 Task: Select the criteria, date is before to "exact date".
Action: Mouse moved to (203, 70)
Screenshot: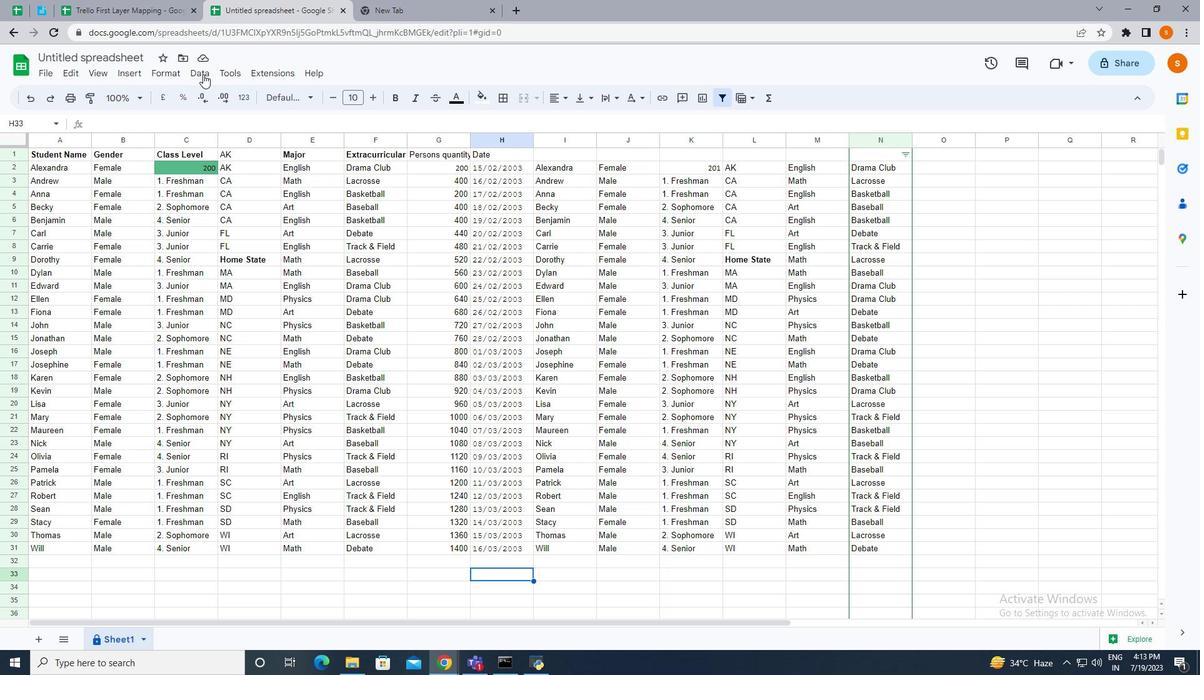 
Action: Mouse pressed left at (203, 70)
Screenshot: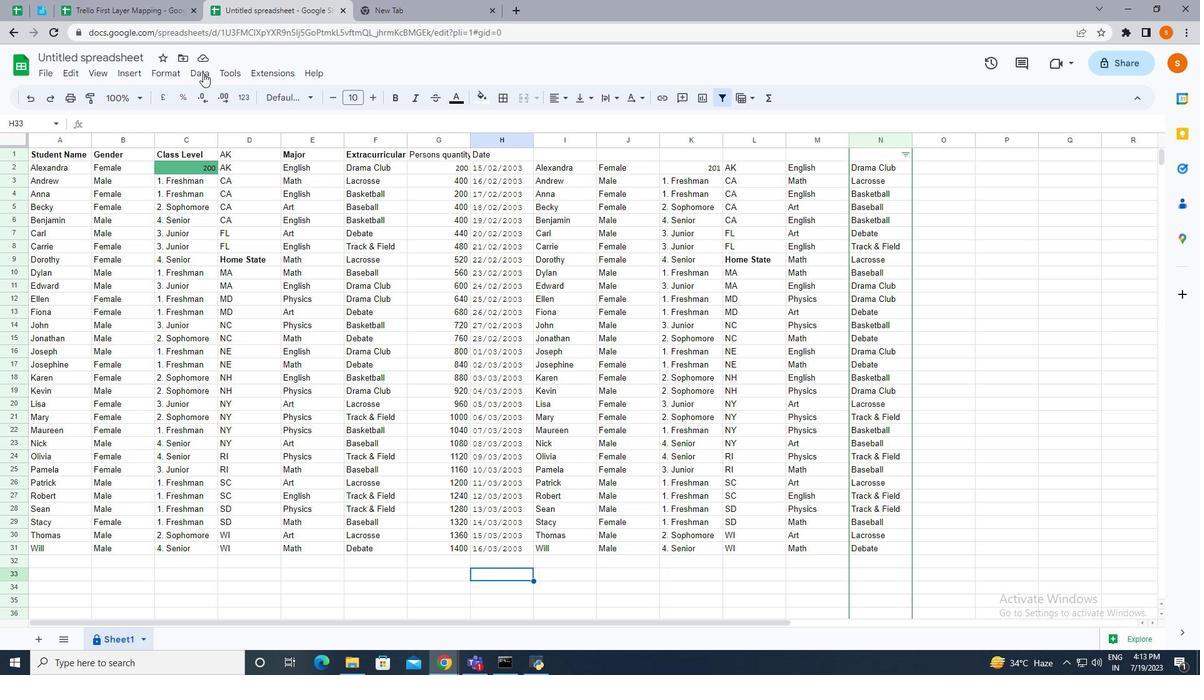 
Action: Mouse moved to (236, 322)
Screenshot: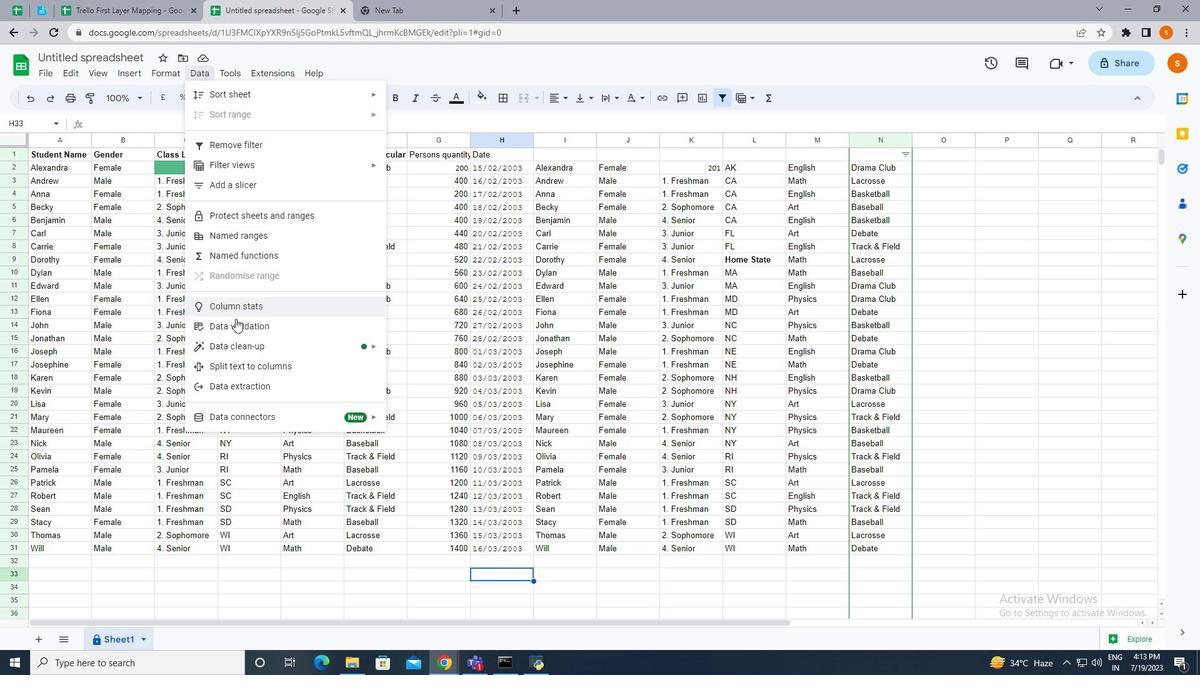 
Action: Mouse pressed left at (236, 322)
Screenshot: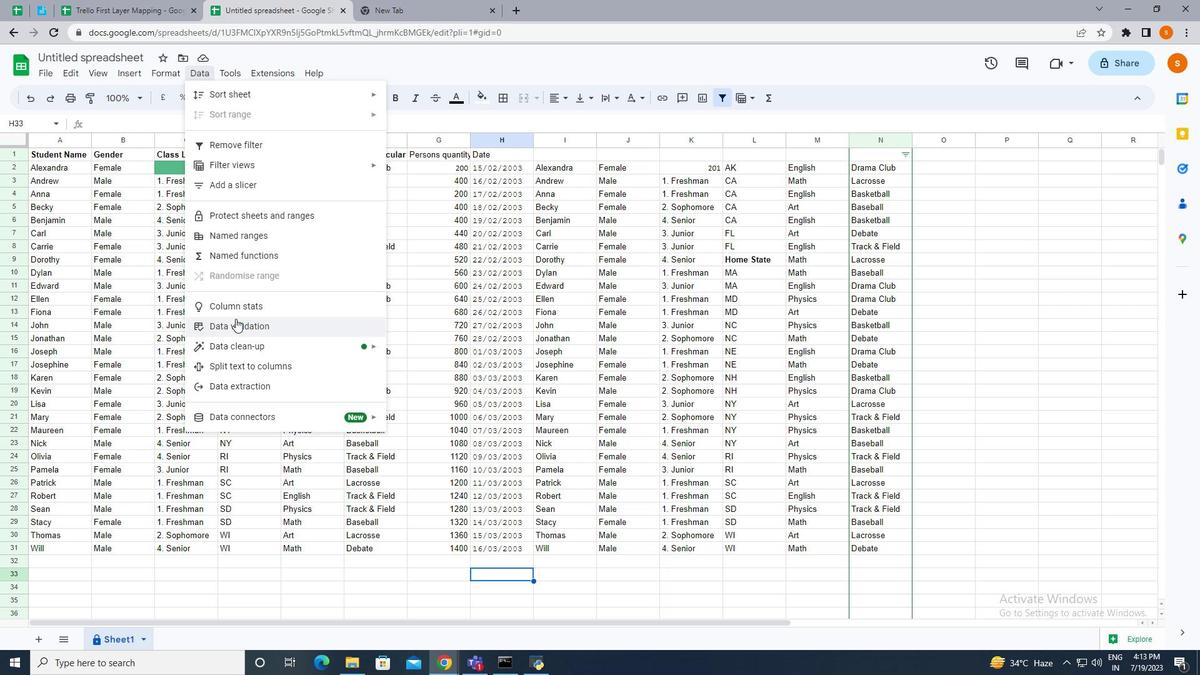 
Action: Mouse moved to (1029, 160)
Screenshot: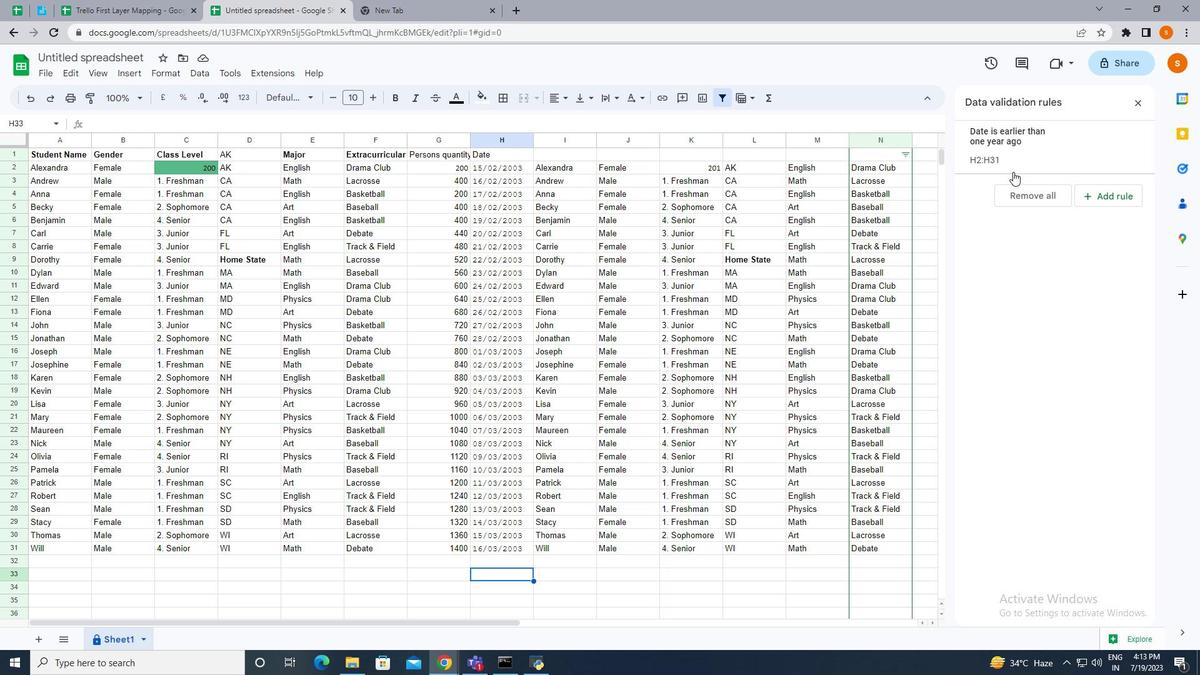 
Action: Mouse pressed left at (1029, 160)
Screenshot: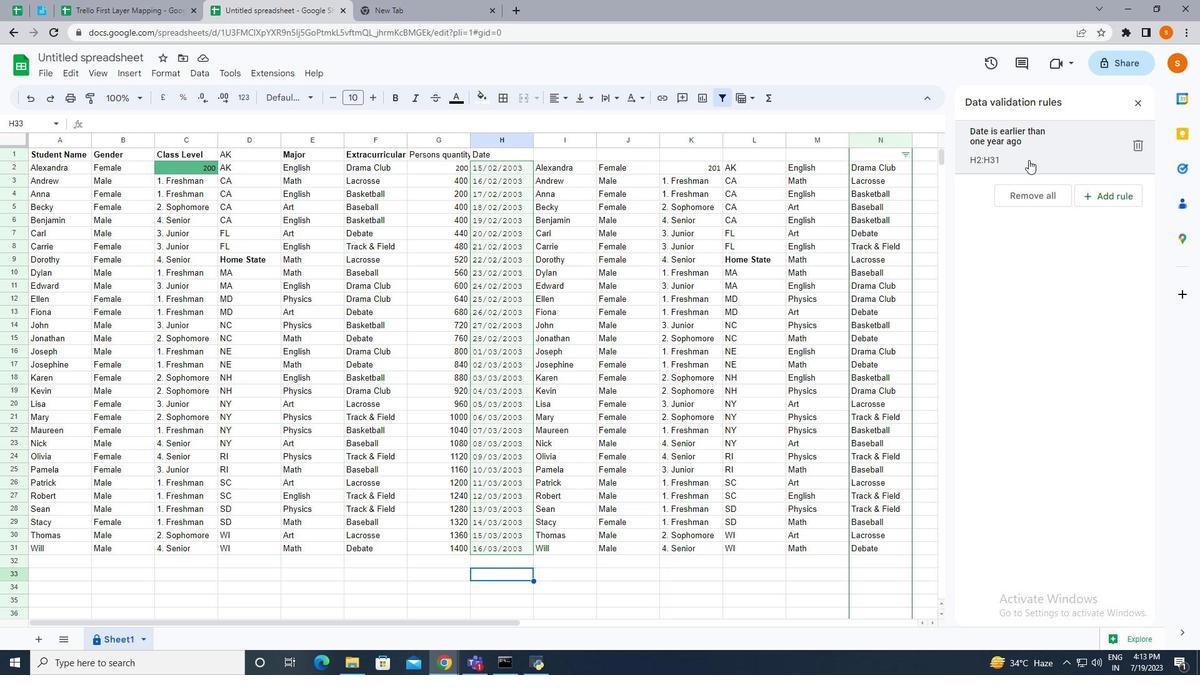 
Action: Mouse moved to (1030, 206)
Screenshot: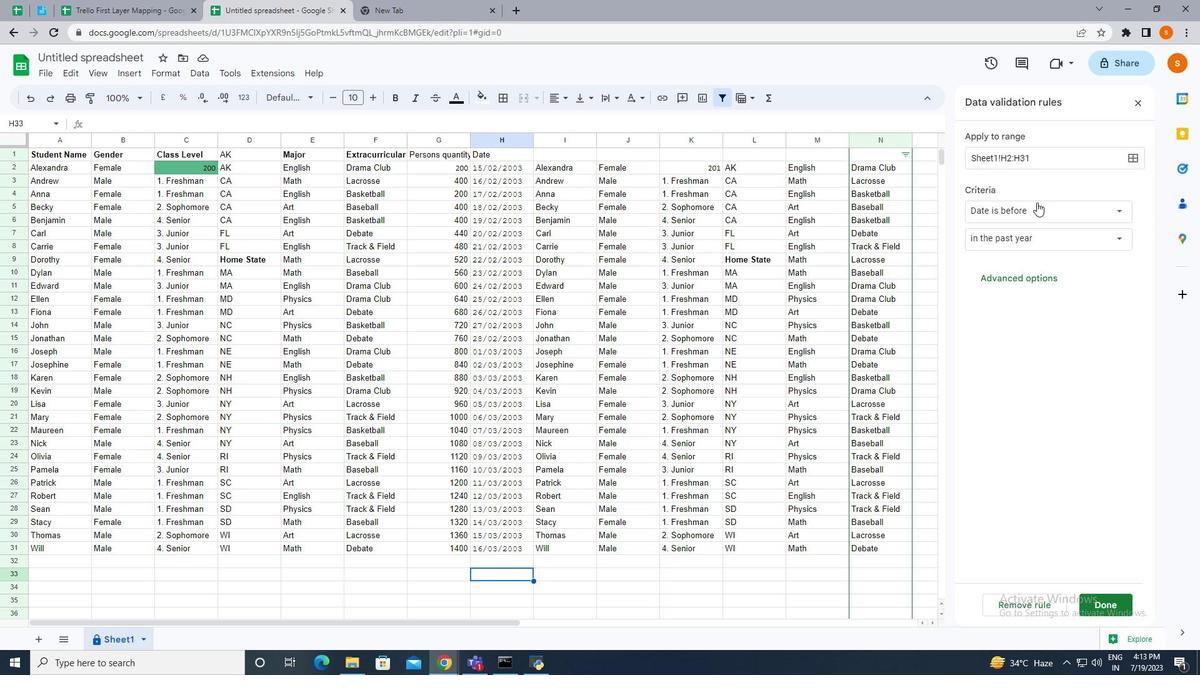 
Action: Mouse pressed left at (1030, 206)
Screenshot: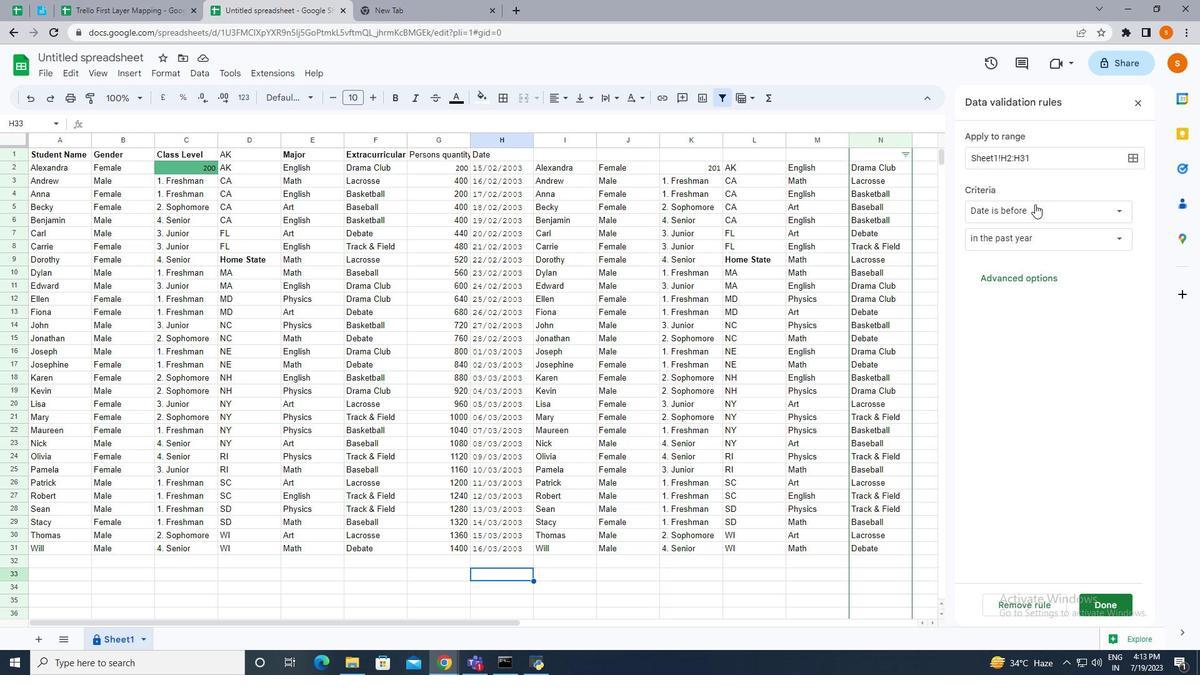 
Action: Mouse moved to (1019, 232)
Screenshot: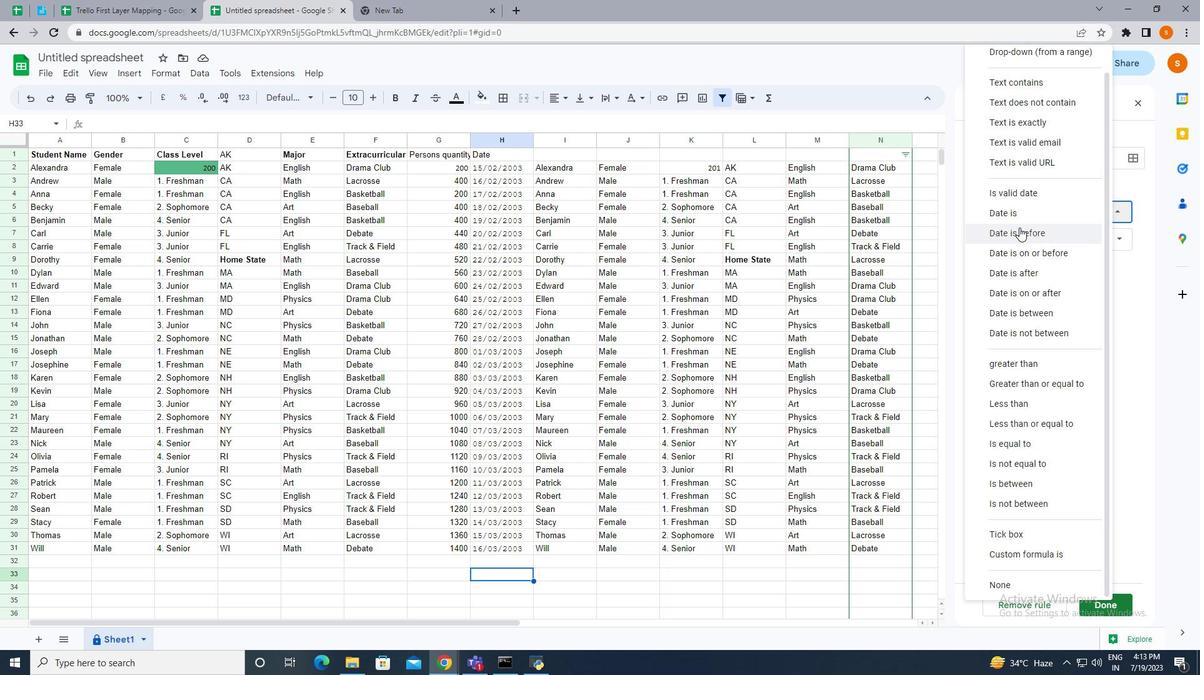 
Action: Mouse pressed left at (1019, 232)
Screenshot: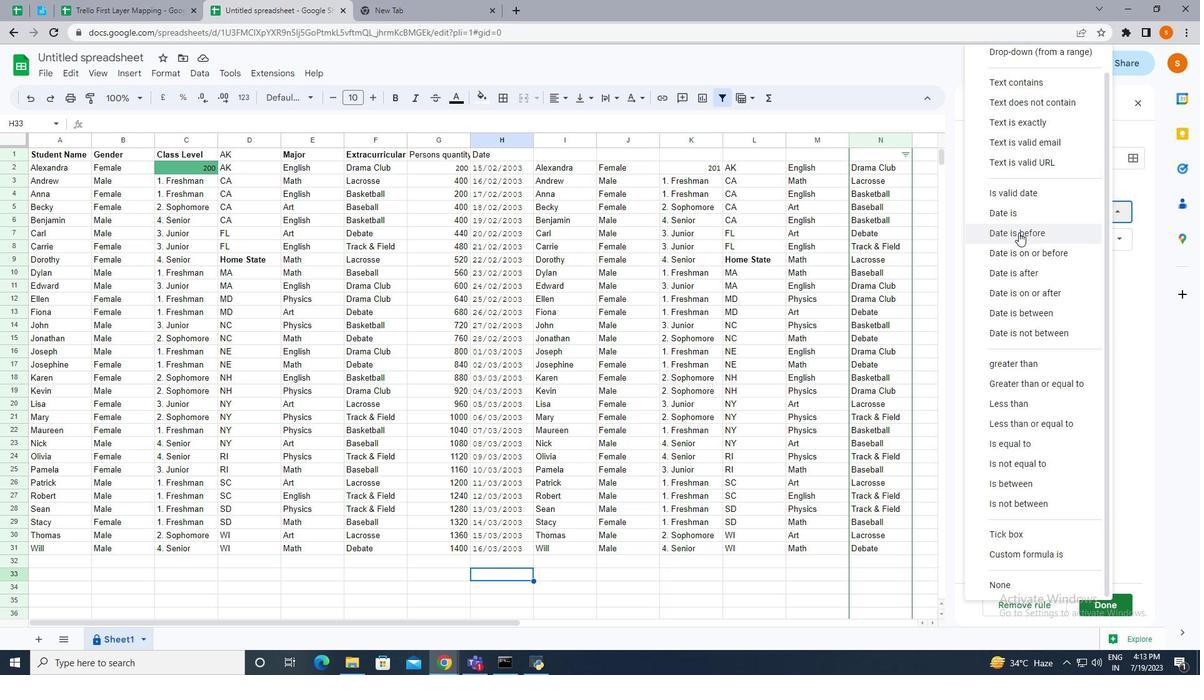 
Action: Mouse moved to (1025, 242)
Screenshot: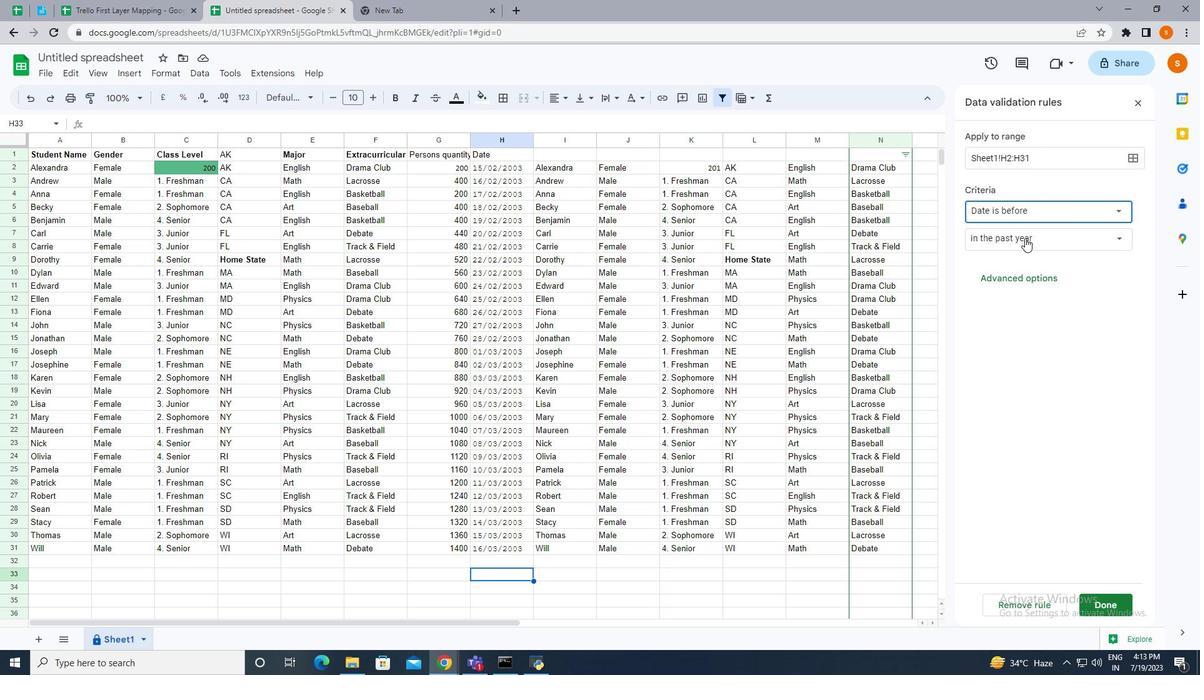 
Action: Mouse pressed left at (1025, 242)
Screenshot: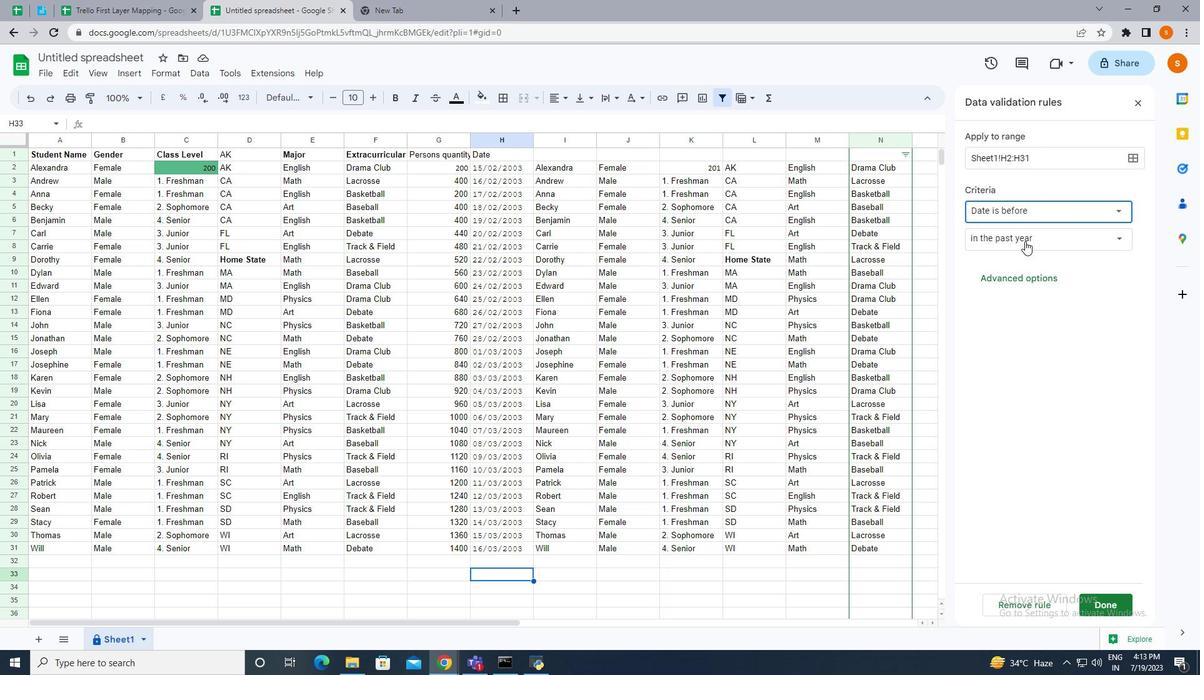 
Action: Mouse moved to (1023, 268)
Screenshot: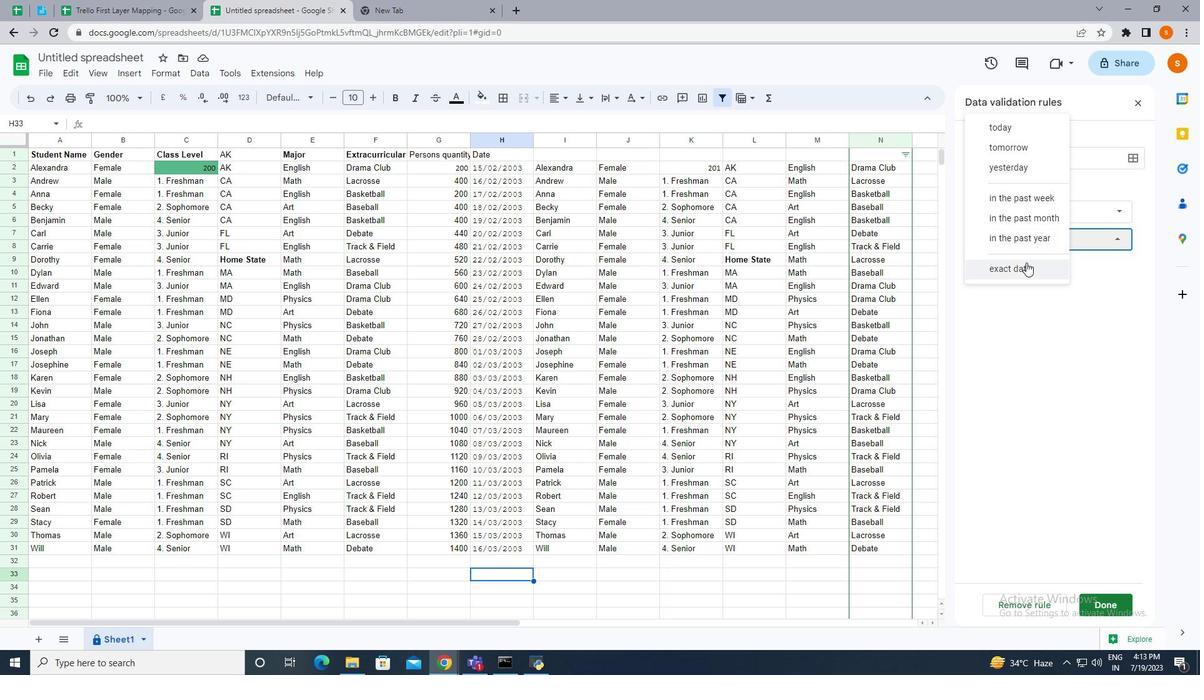 
Action: Mouse pressed left at (1023, 268)
Screenshot: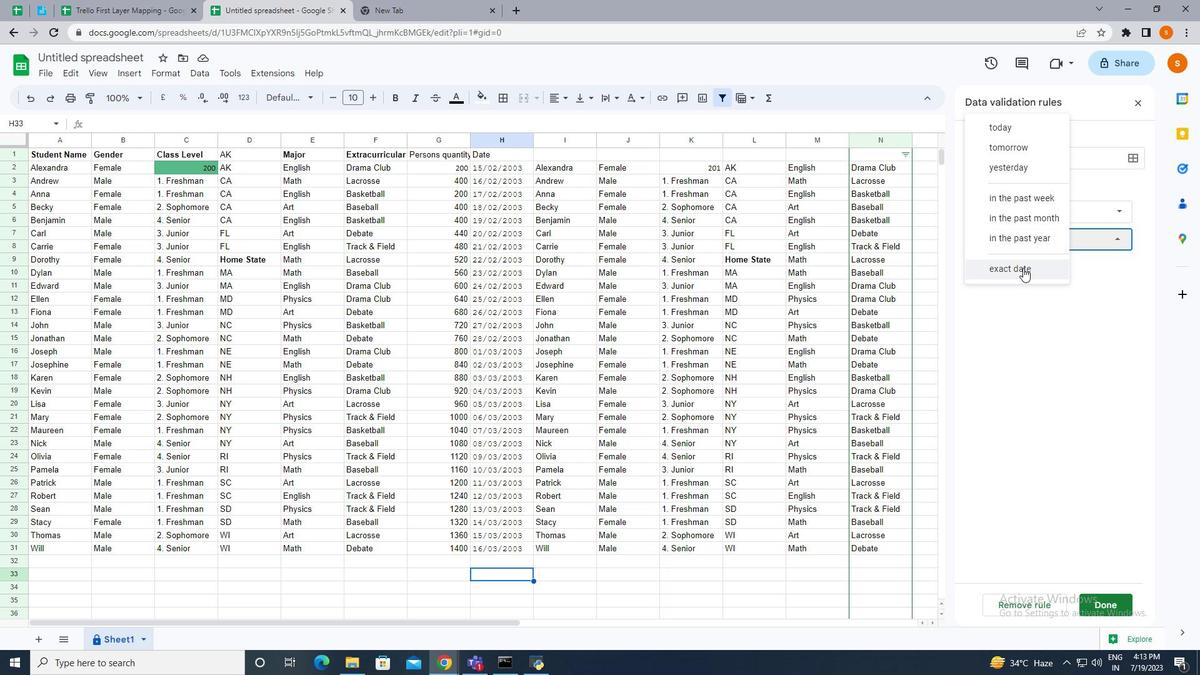 
Action: Mouse moved to (999, 422)
Screenshot: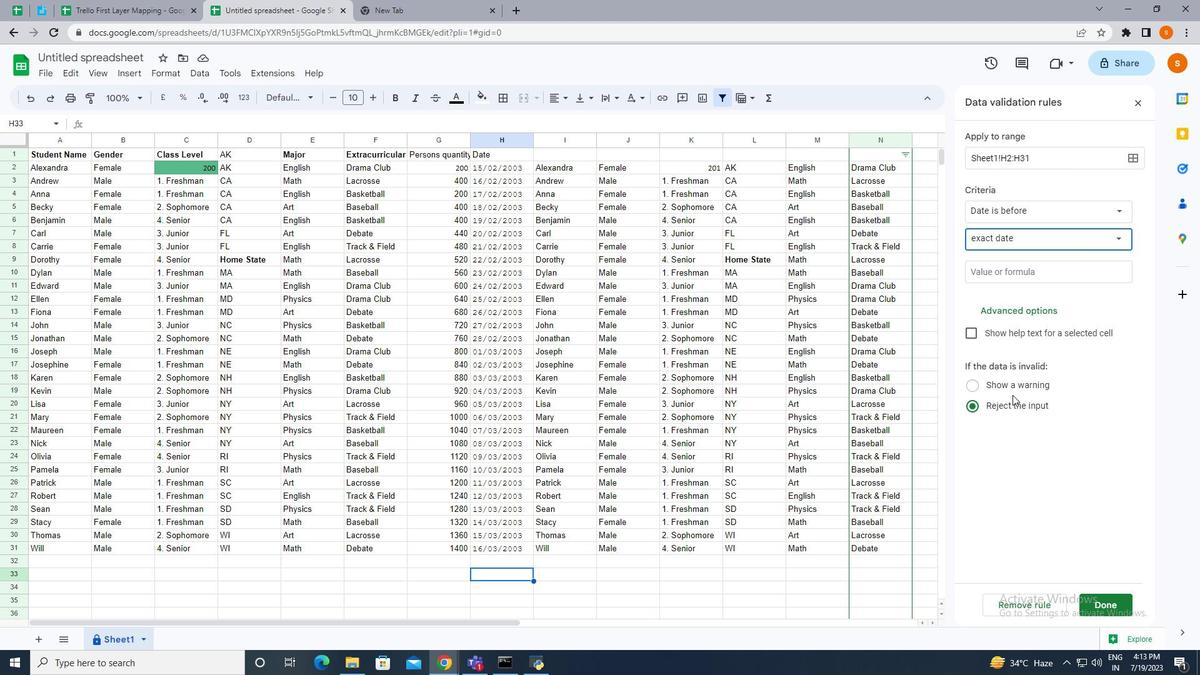 
